 Task: Create a due date automation trigger when advanced on, 2 hours after a card is due add basic assigned to me.
Action: Mouse moved to (1140, 86)
Screenshot: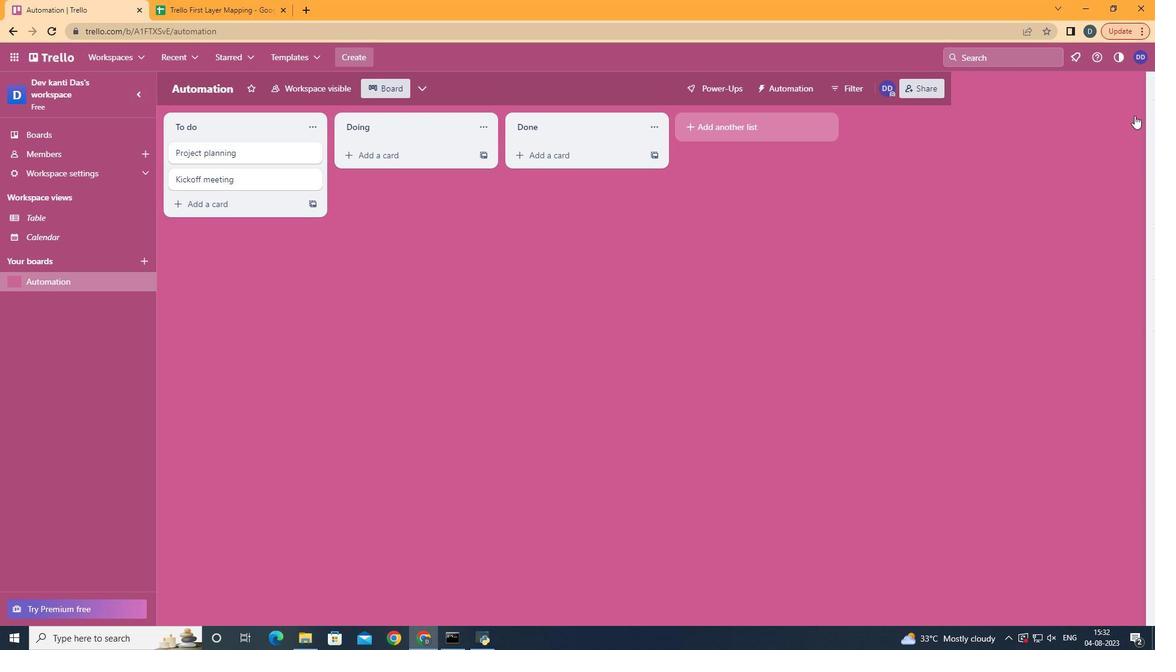 
Action: Mouse pressed left at (1140, 86)
Screenshot: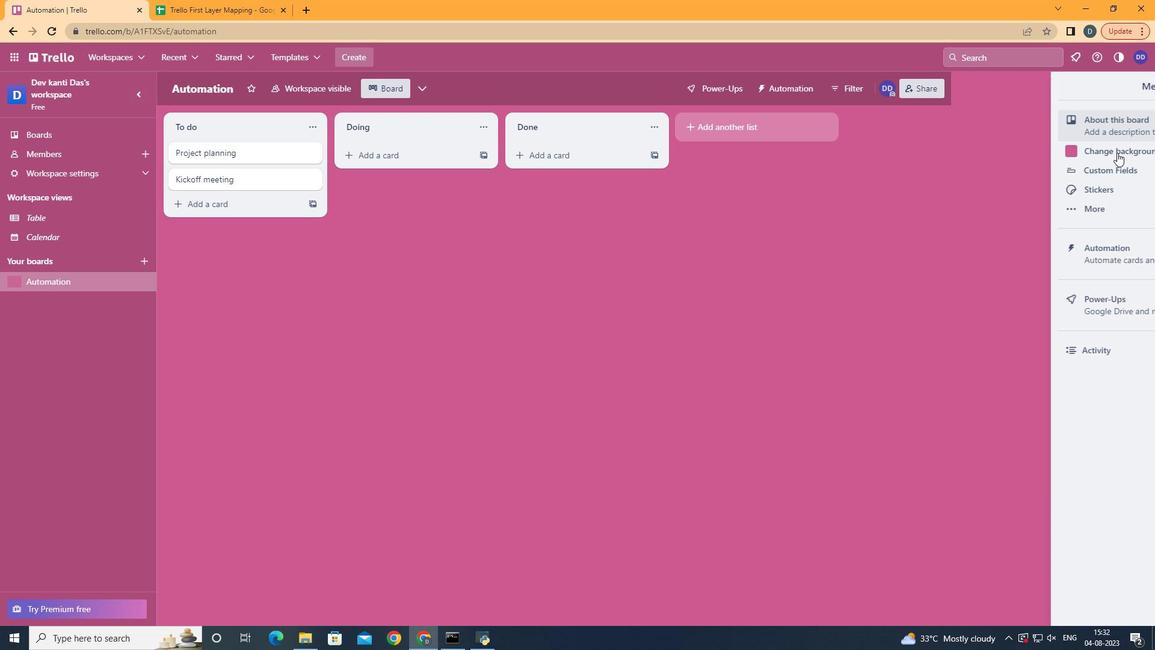 
Action: Mouse moved to (1084, 255)
Screenshot: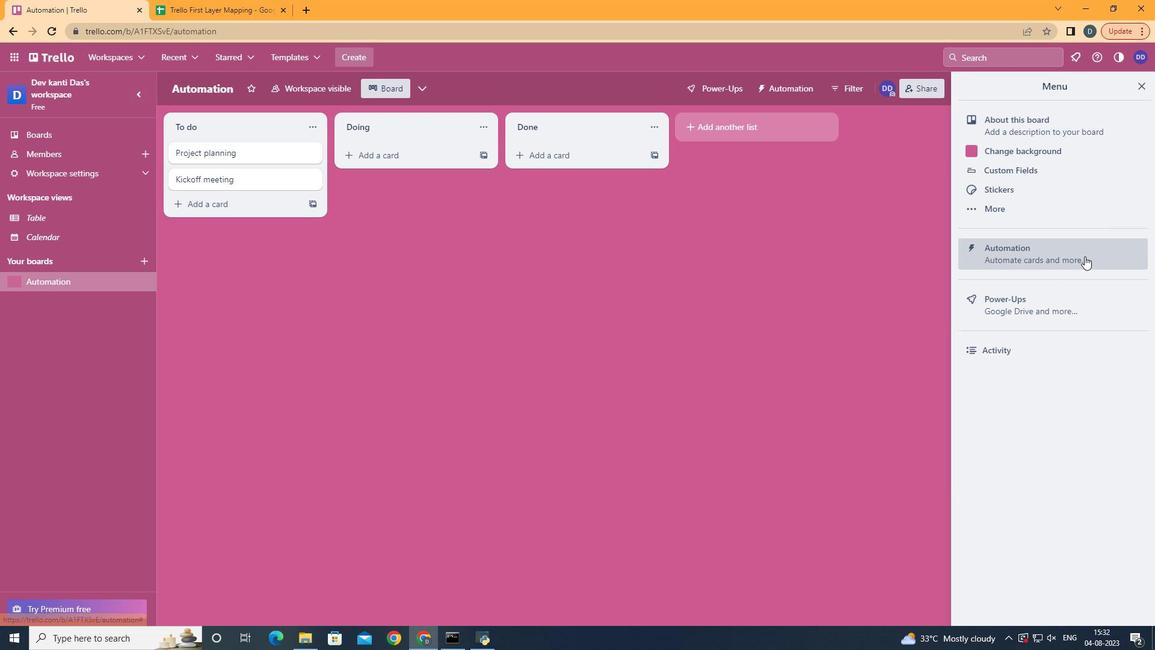 
Action: Mouse pressed left at (1084, 255)
Screenshot: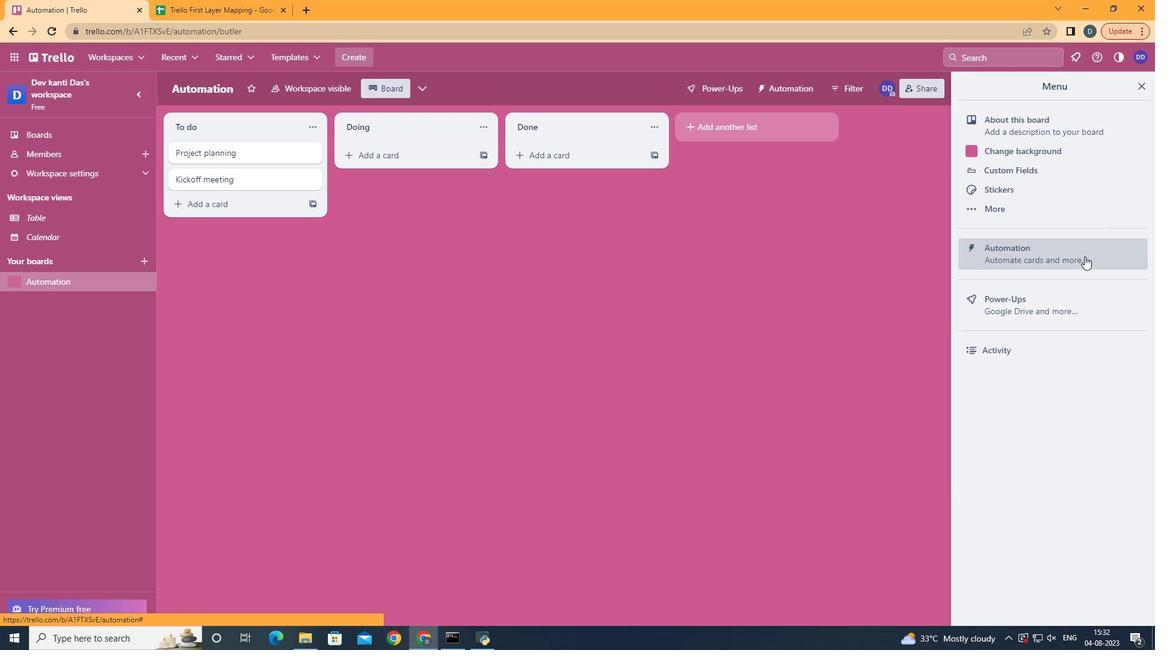 
Action: Mouse moved to (218, 251)
Screenshot: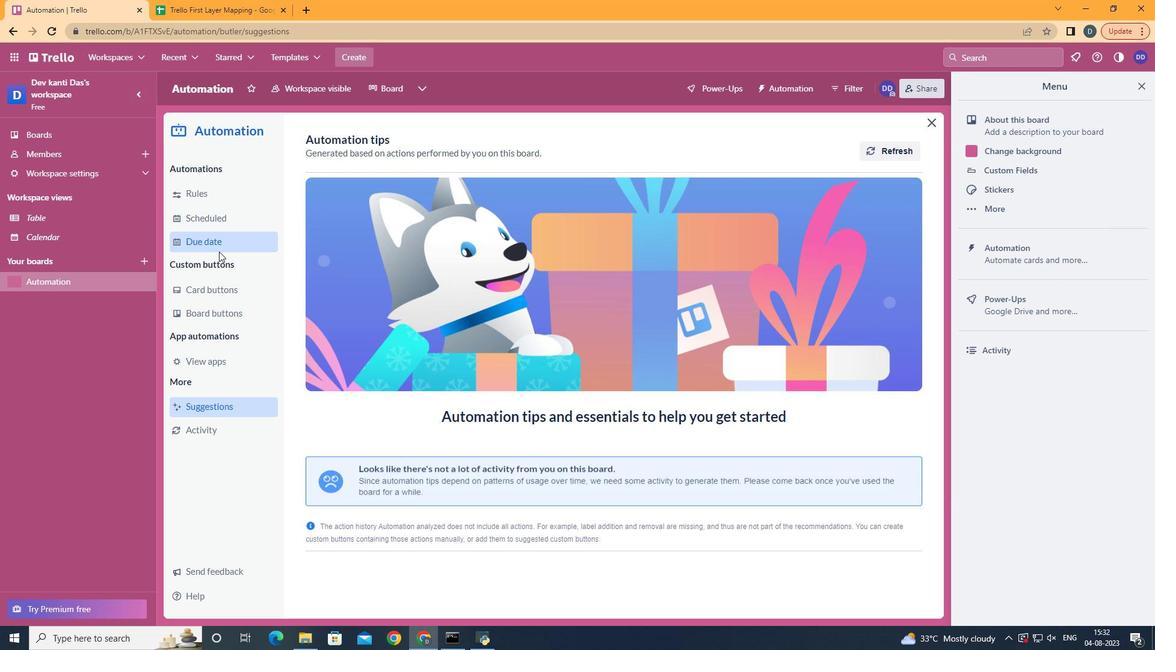 
Action: Mouse pressed left at (218, 251)
Screenshot: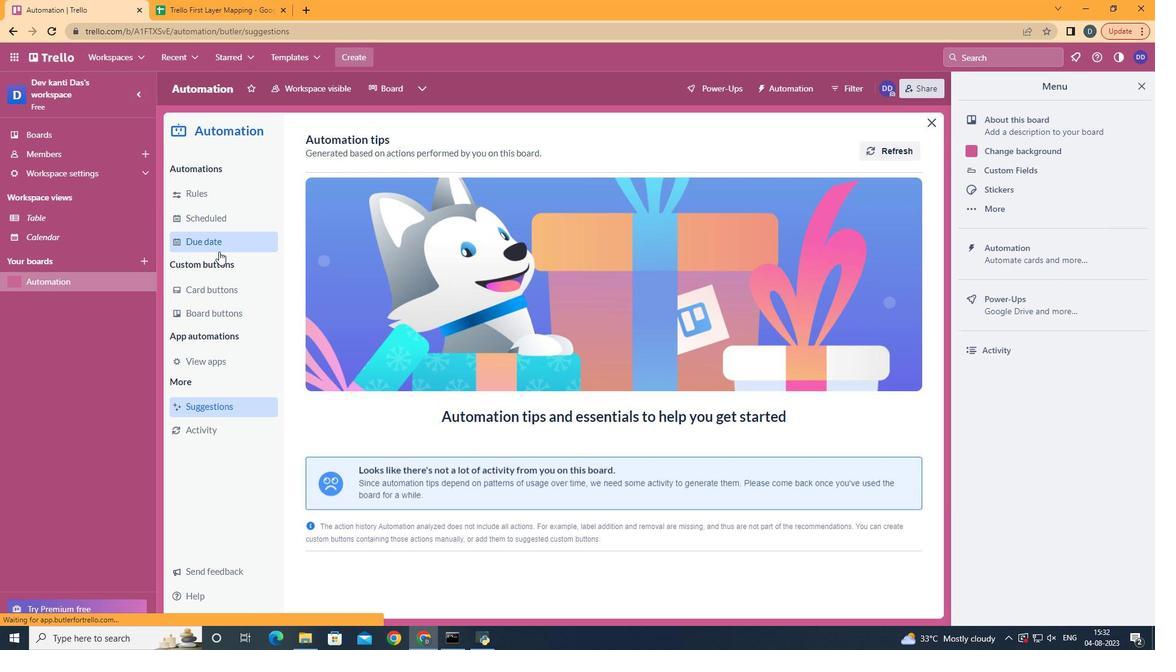 
Action: Mouse moved to (859, 139)
Screenshot: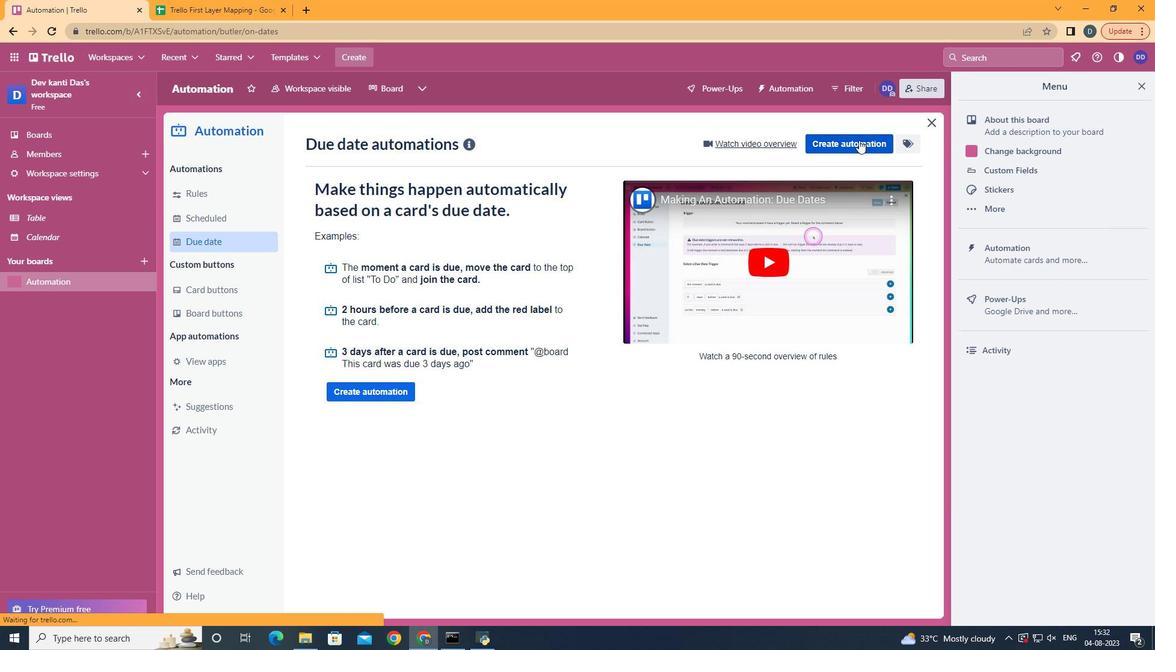 
Action: Mouse pressed left at (859, 139)
Screenshot: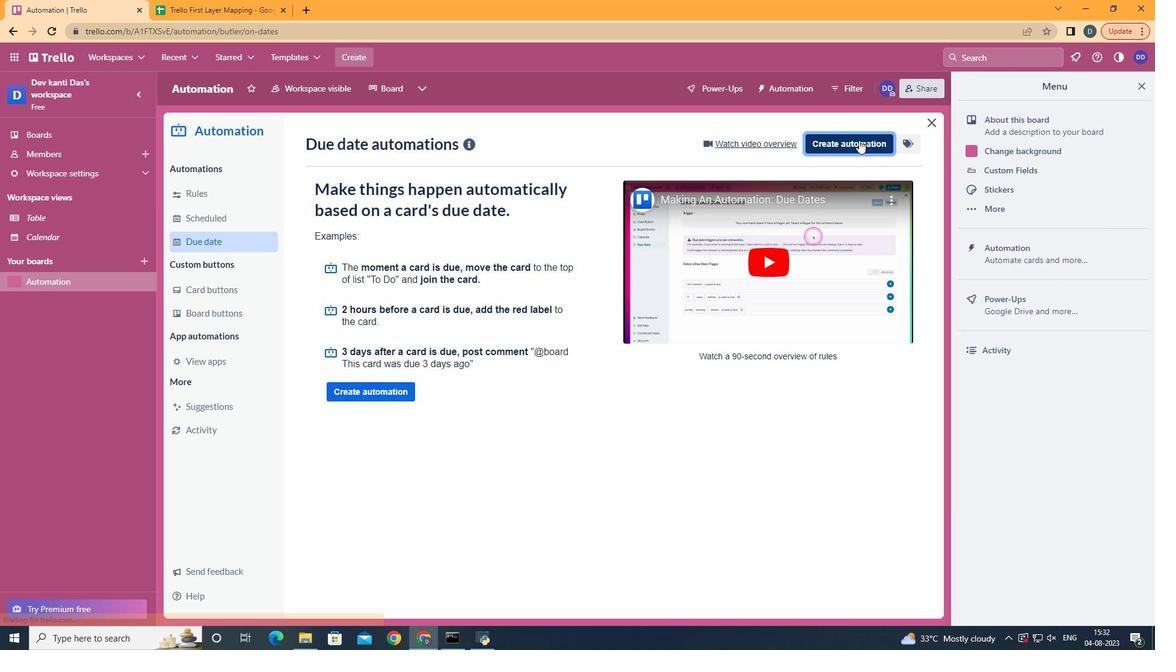 
Action: Mouse moved to (536, 267)
Screenshot: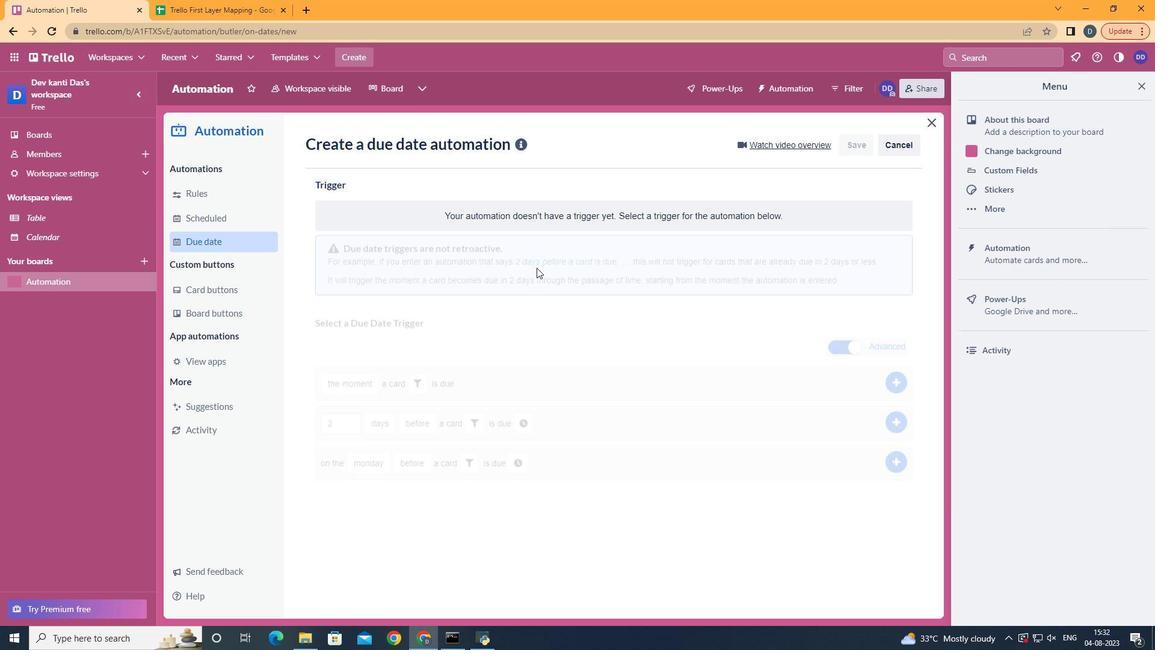 
Action: Mouse pressed left at (536, 267)
Screenshot: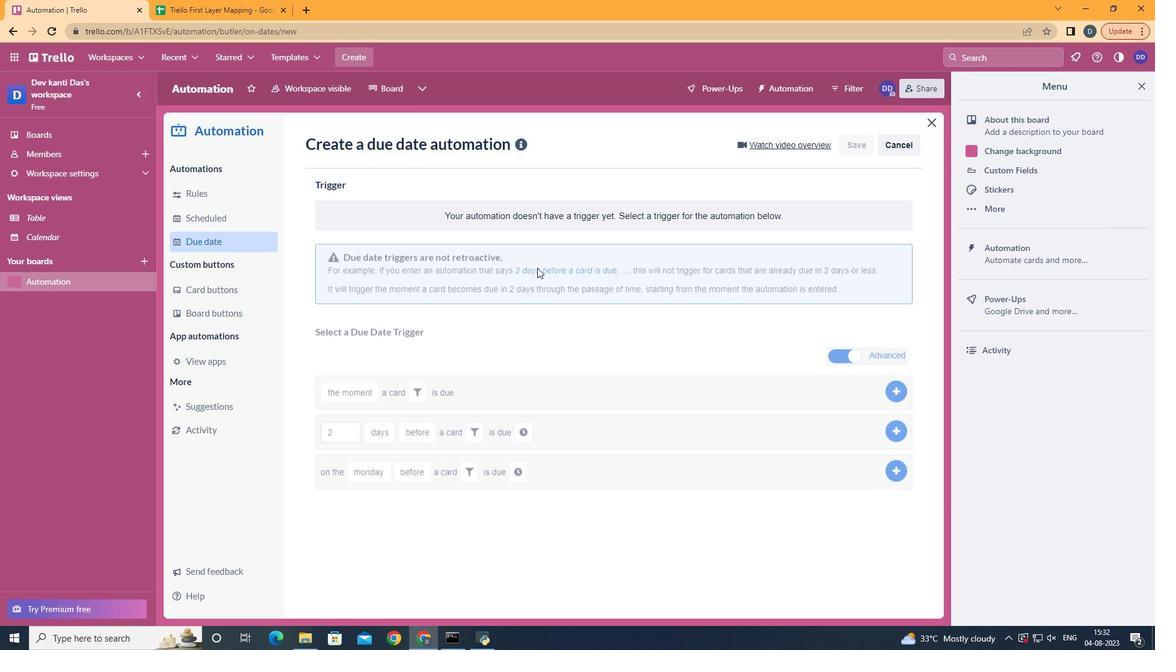 
Action: Mouse moved to (388, 513)
Screenshot: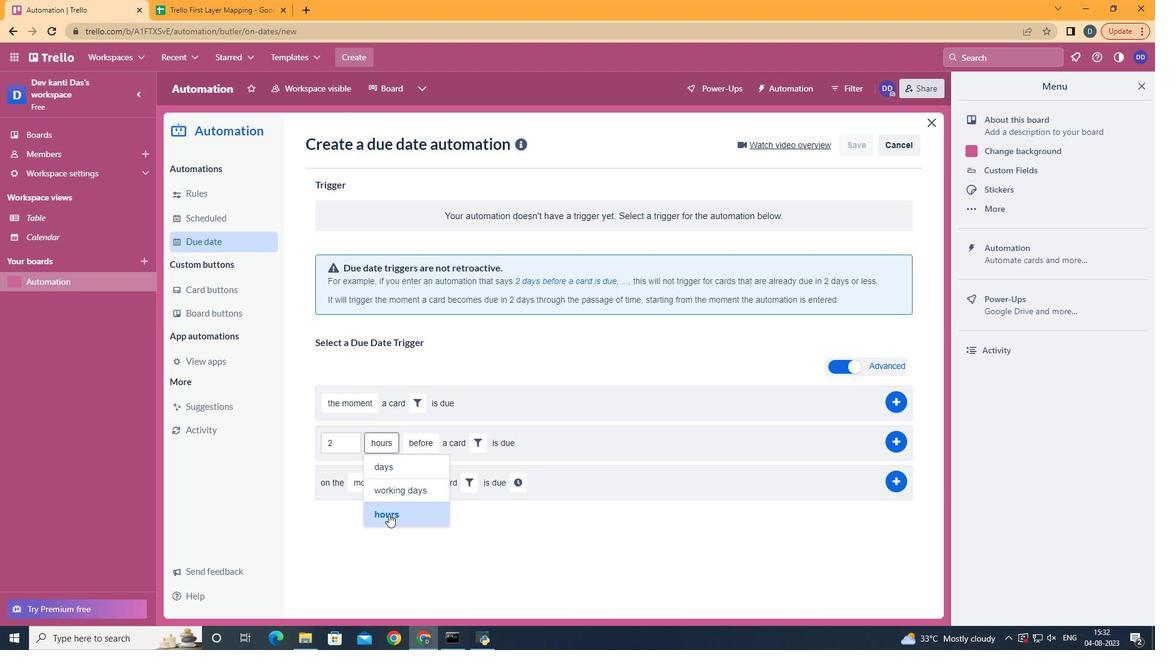 
Action: Mouse pressed left at (388, 513)
Screenshot: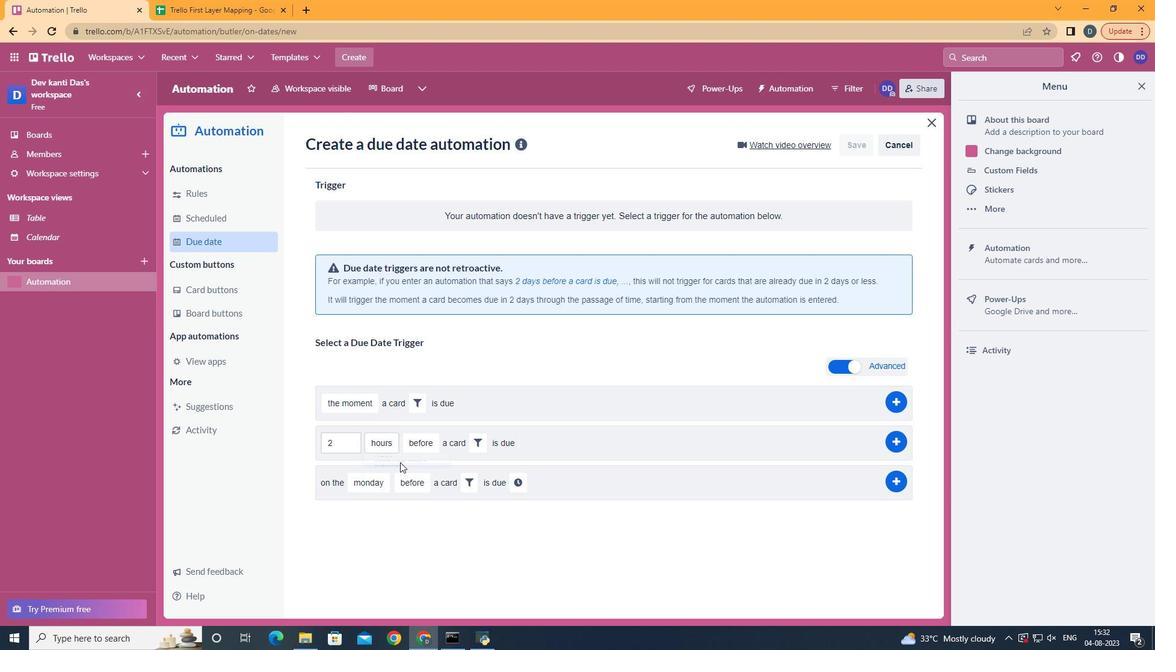 
Action: Mouse moved to (416, 485)
Screenshot: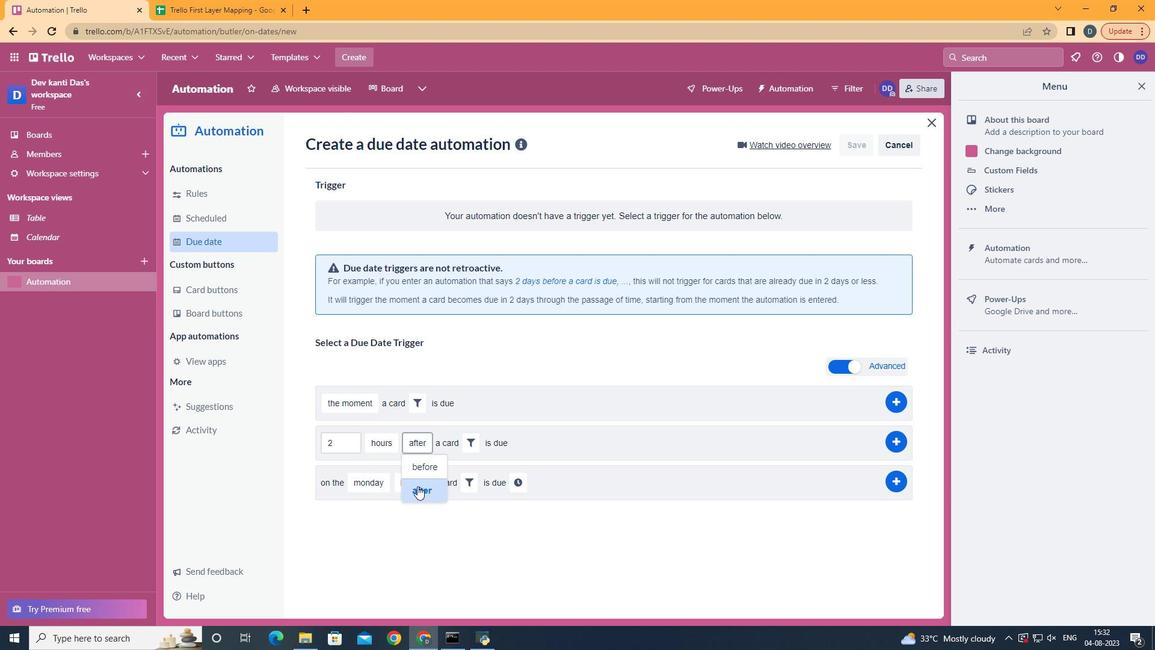 
Action: Mouse pressed left at (416, 485)
Screenshot: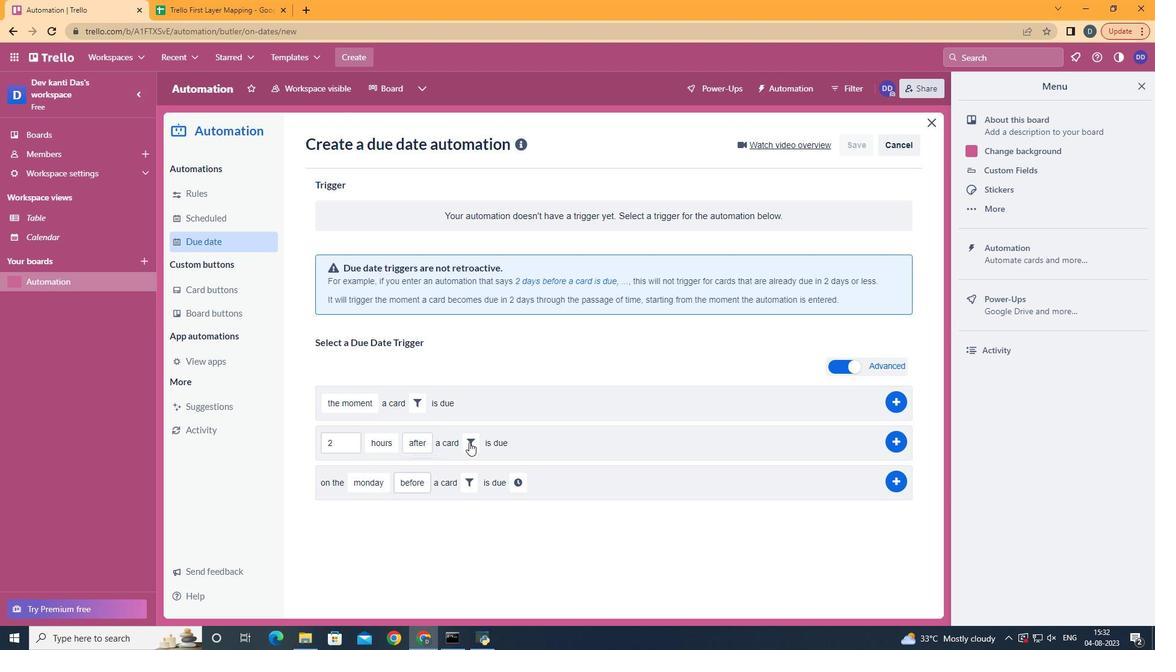 
Action: Mouse moved to (469, 441)
Screenshot: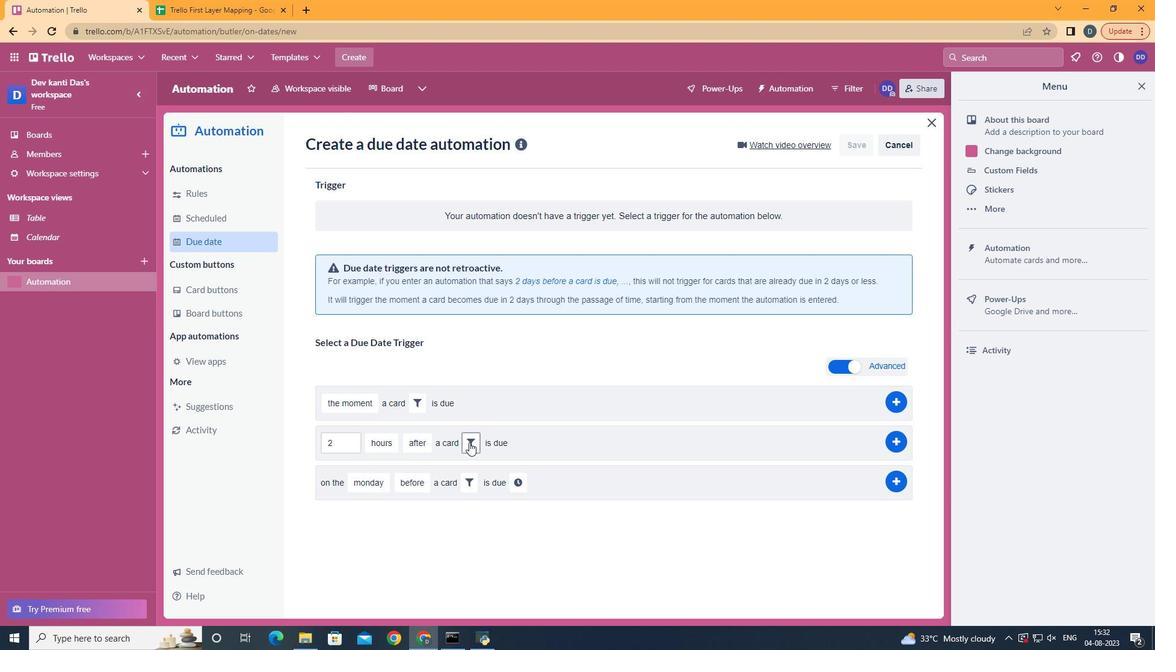 
Action: Mouse pressed left at (469, 441)
Screenshot: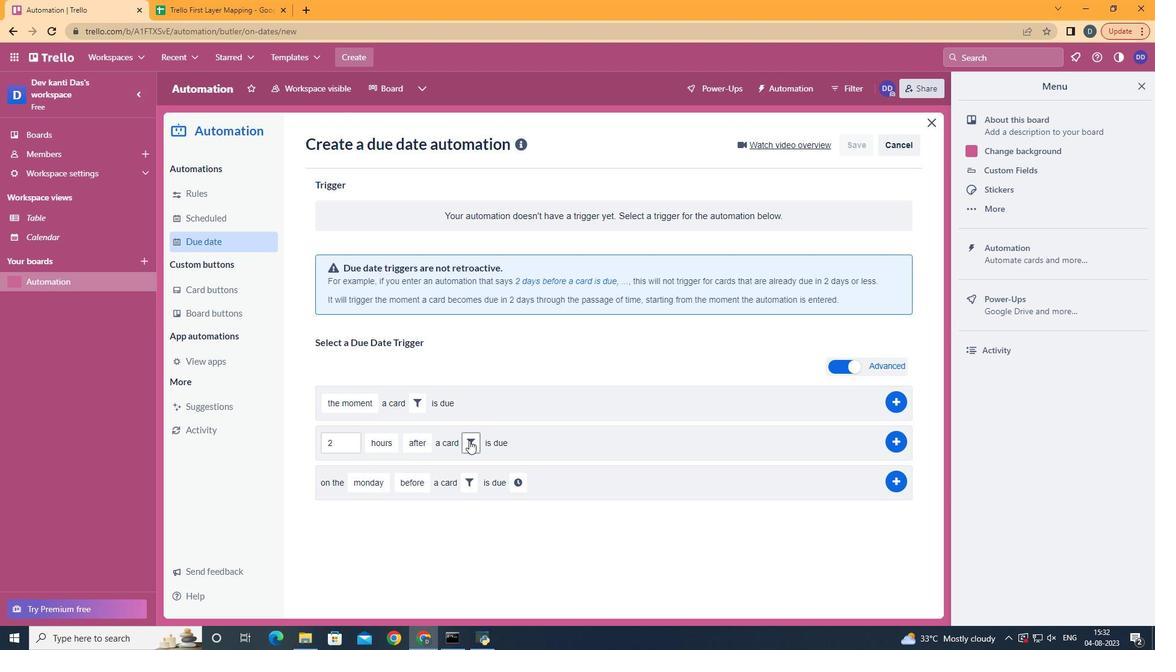 
Action: Mouse moved to (509, 514)
Screenshot: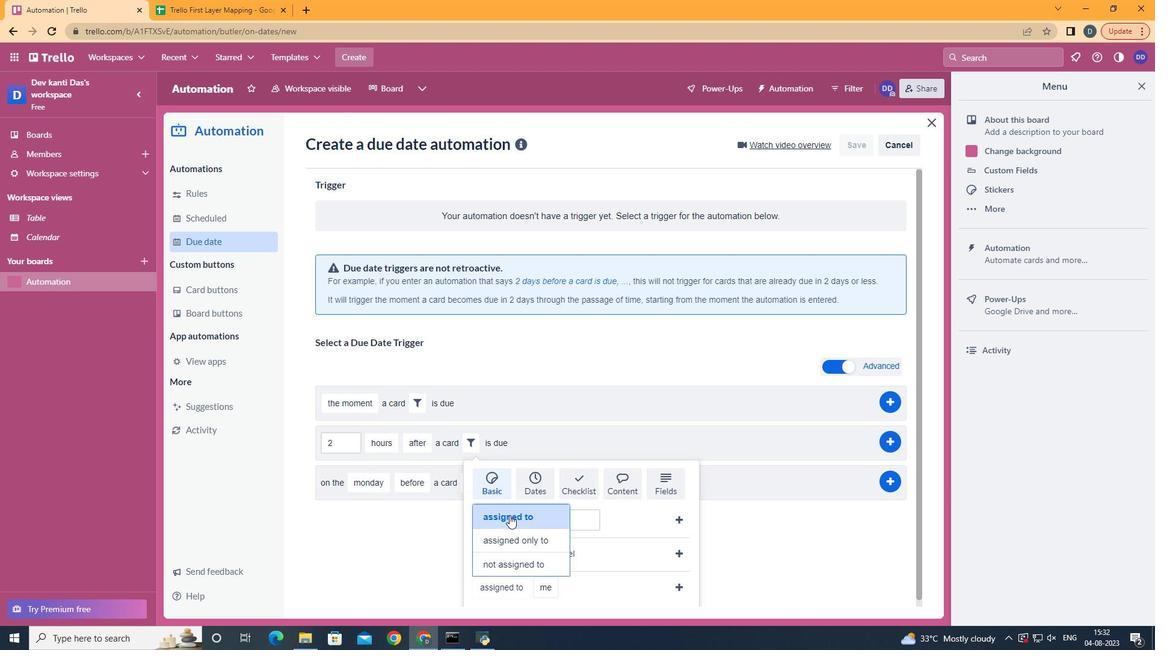 
Action: Mouse pressed left at (509, 514)
Screenshot: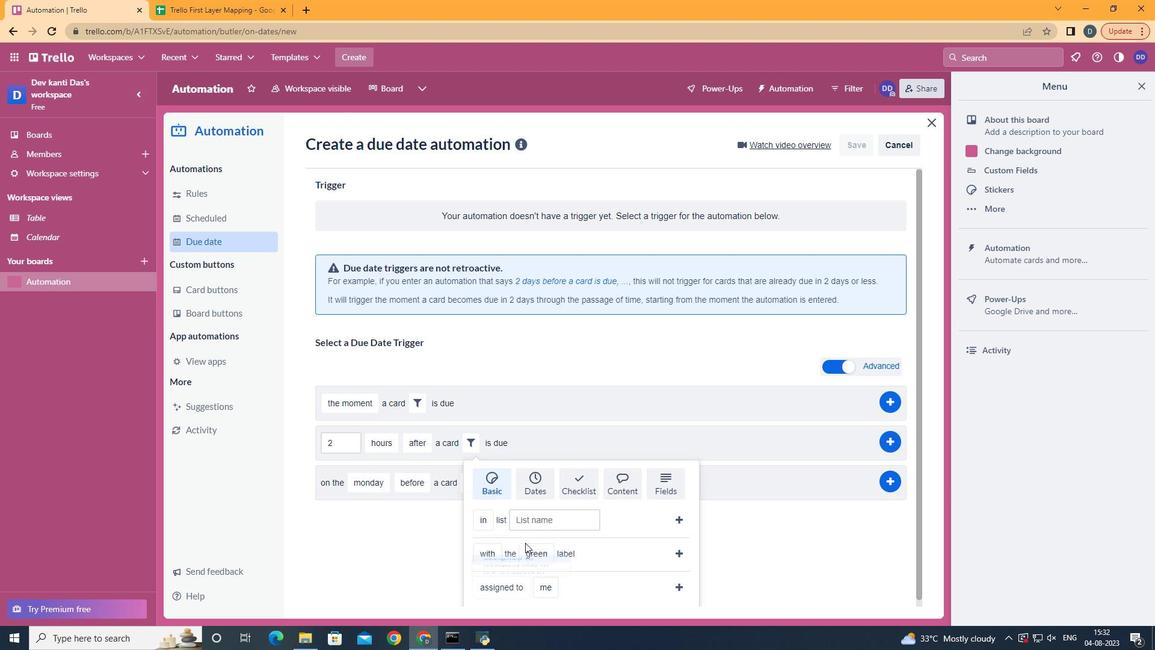 
Action: Mouse moved to (547, 523)
Screenshot: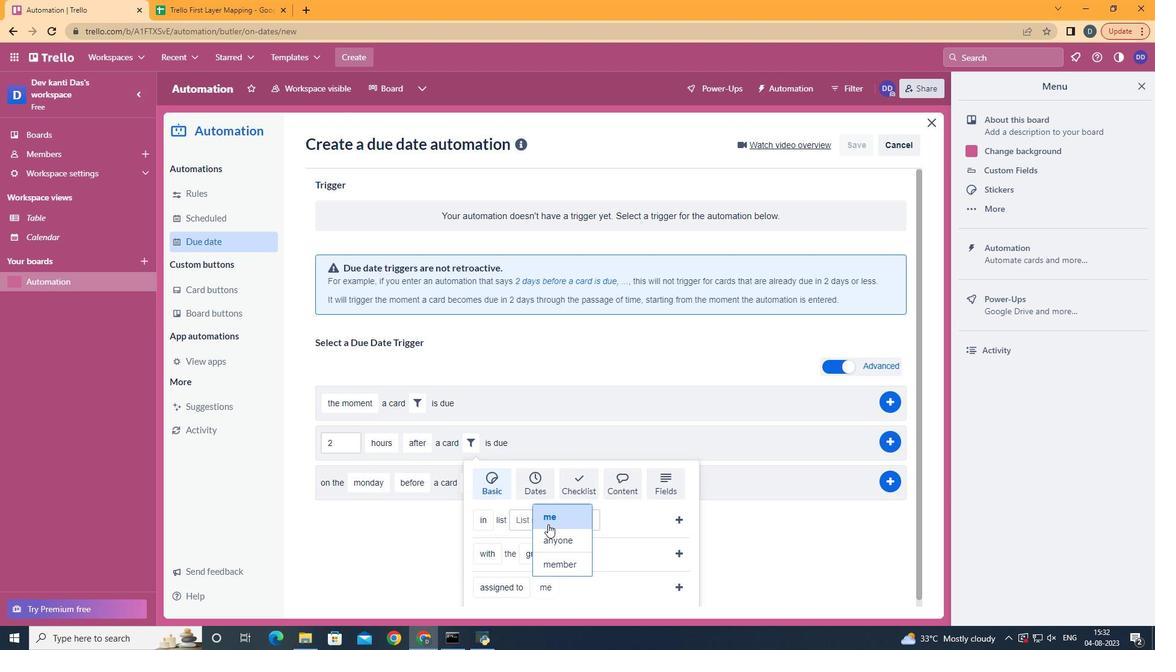 
Action: Mouse pressed left at (547, 523)
Screenshot: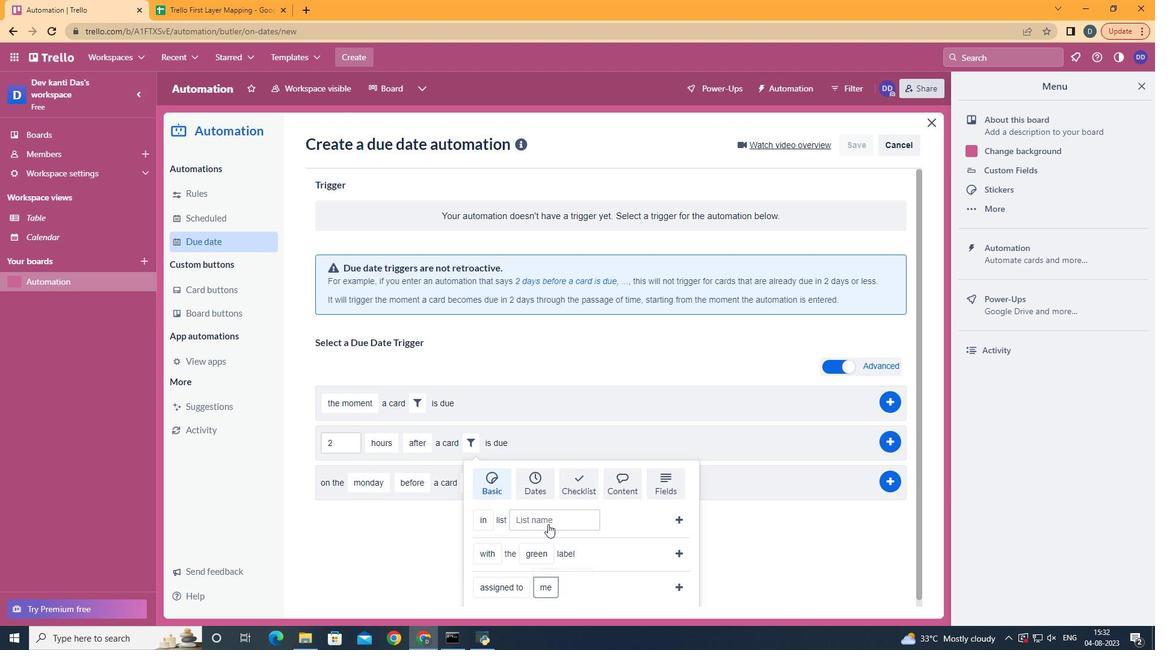 
Action: Mouse moved to (682, 588)
Screenshot: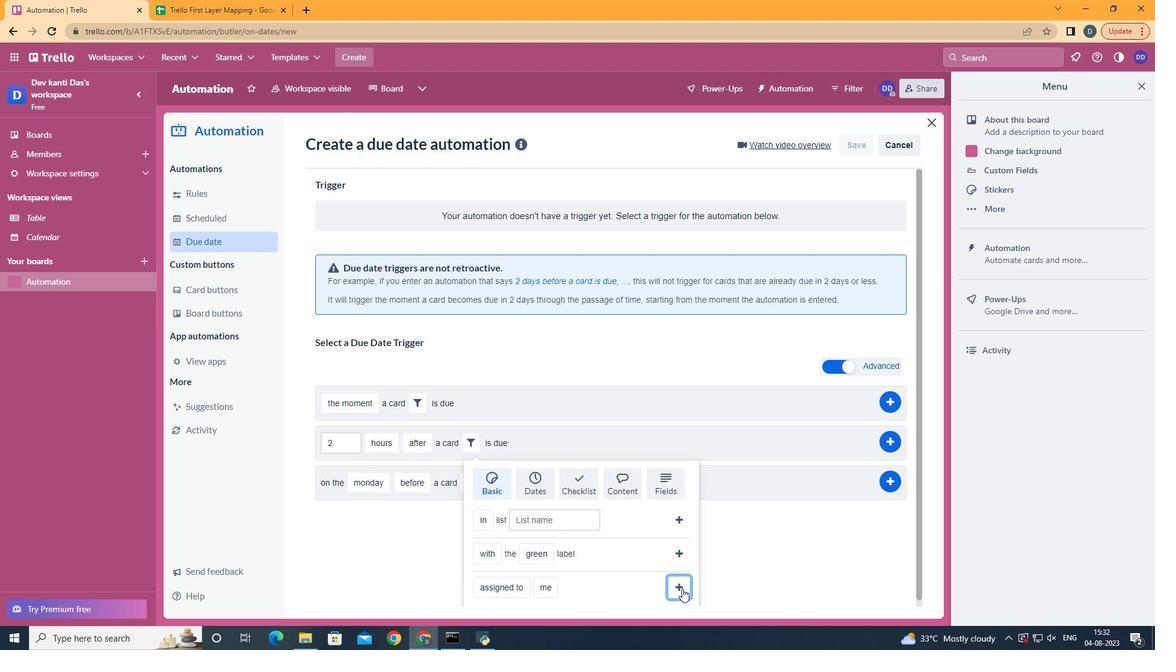 
Action: Mouse pressed left at (682, 588)
Screenshot: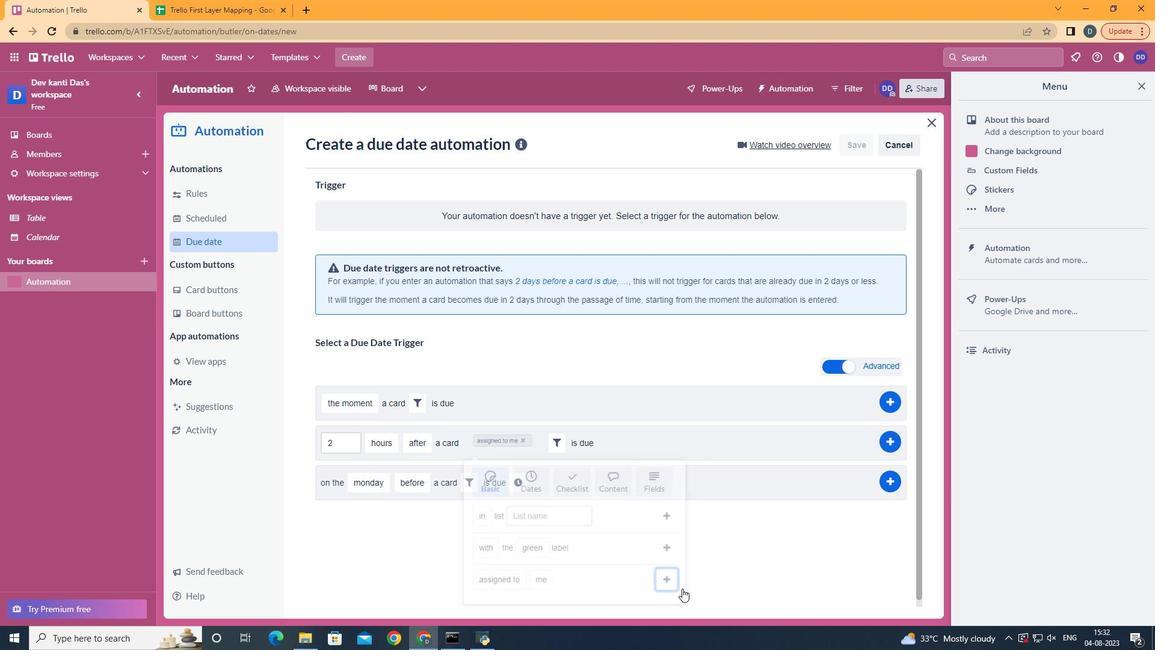 
Action: Mouse moved to (892, 444)
Screenshot: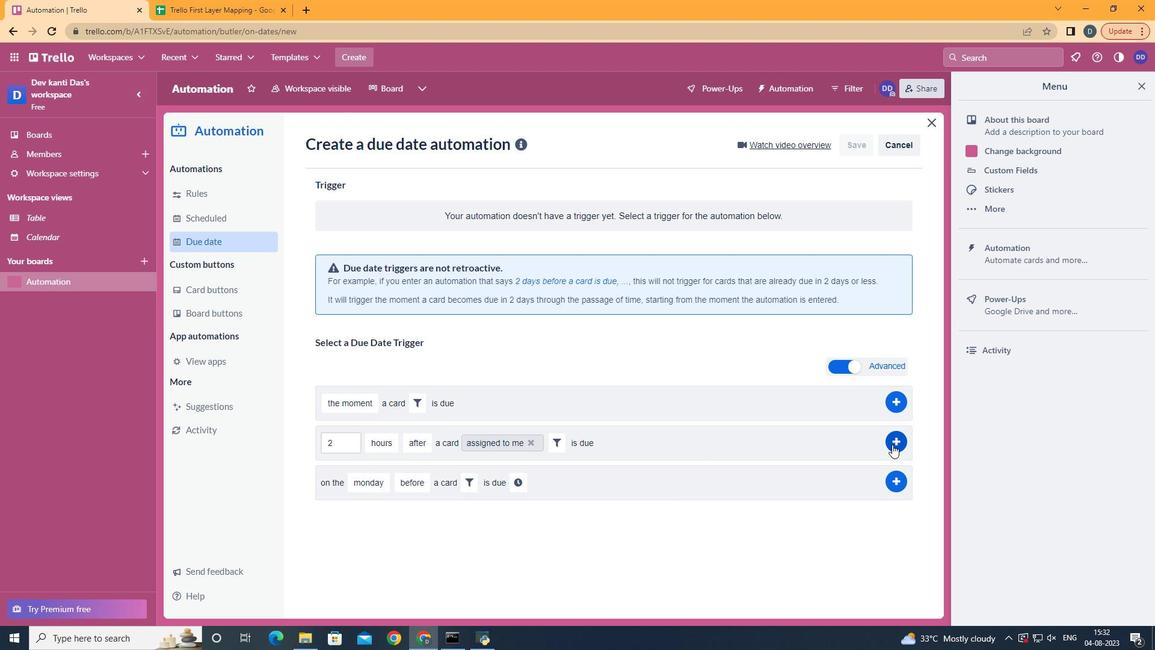 
Action: Mouse pressed left at (892, 444)
Screenshot: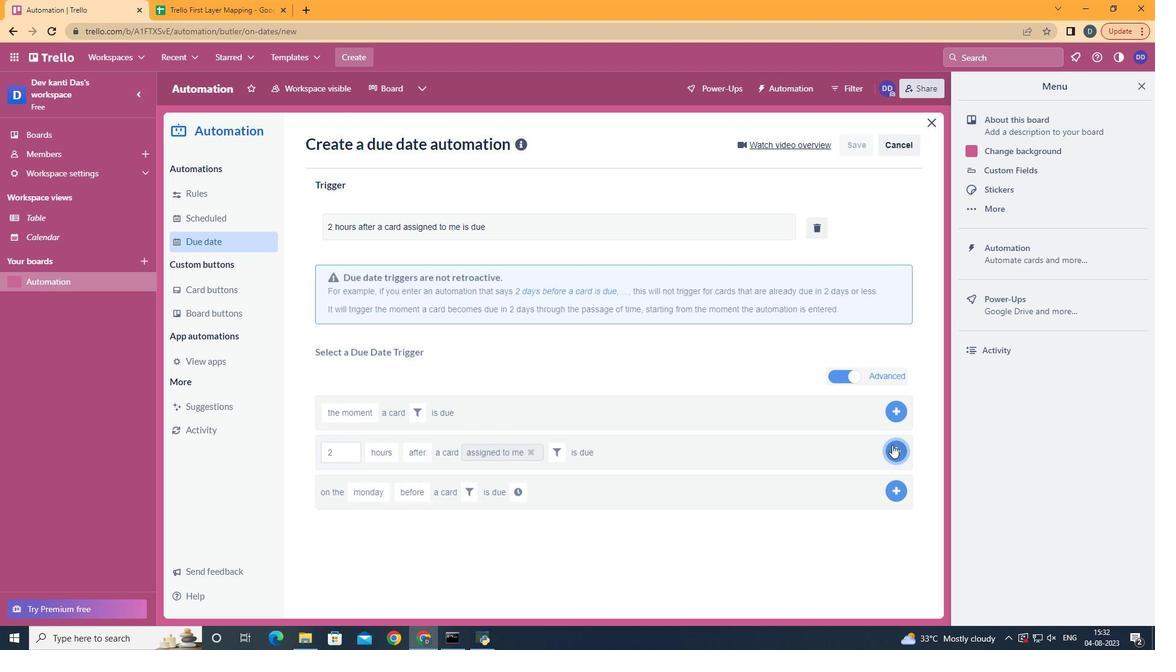 
Action: Mouse moved to (529, 225)
Screenshot: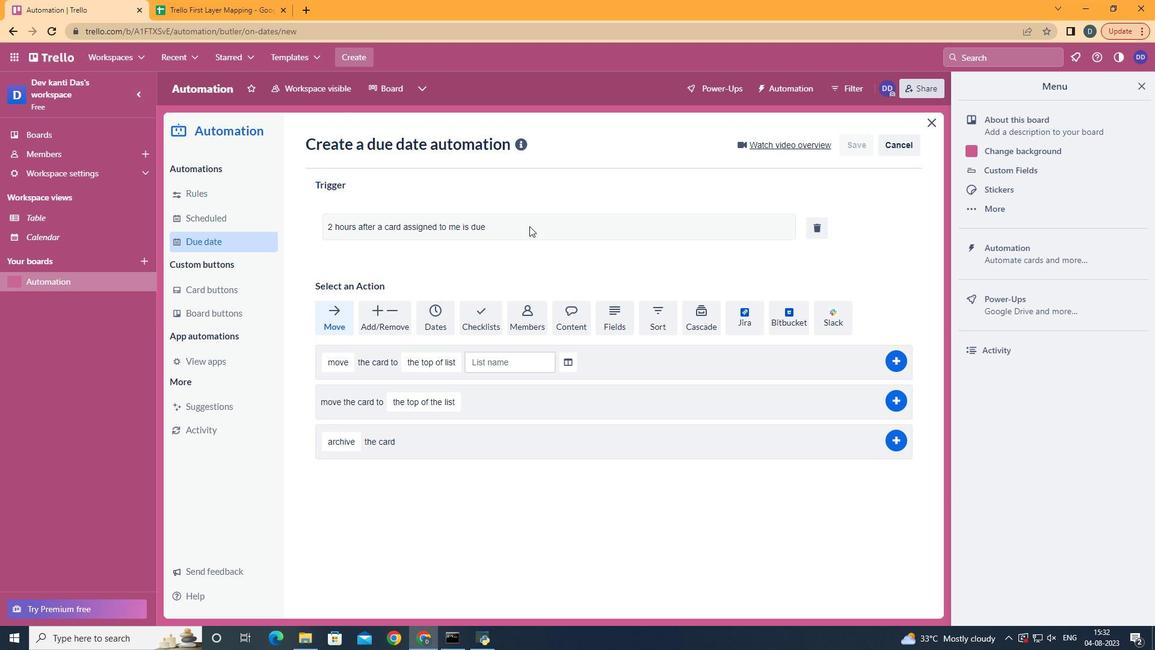 
